 Task: Create a new field with title Stage a blank project AgileNexus with field type as Single-select and options as Not Started, In Progress and Complete
Action: Mouse moved to (48, 45)
Screenshot: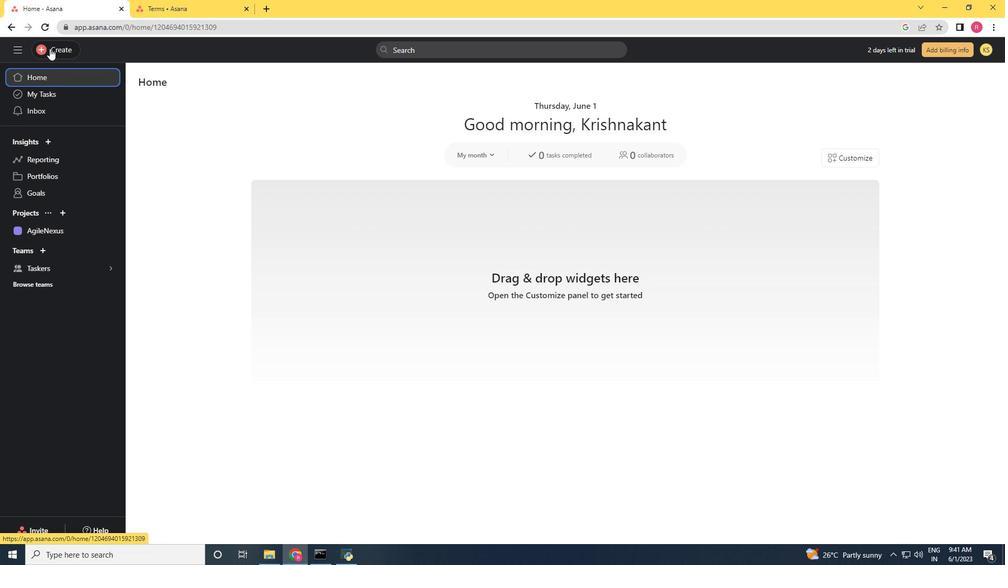 
Action: Mouse pressed left at (48, 45)
Screenshot: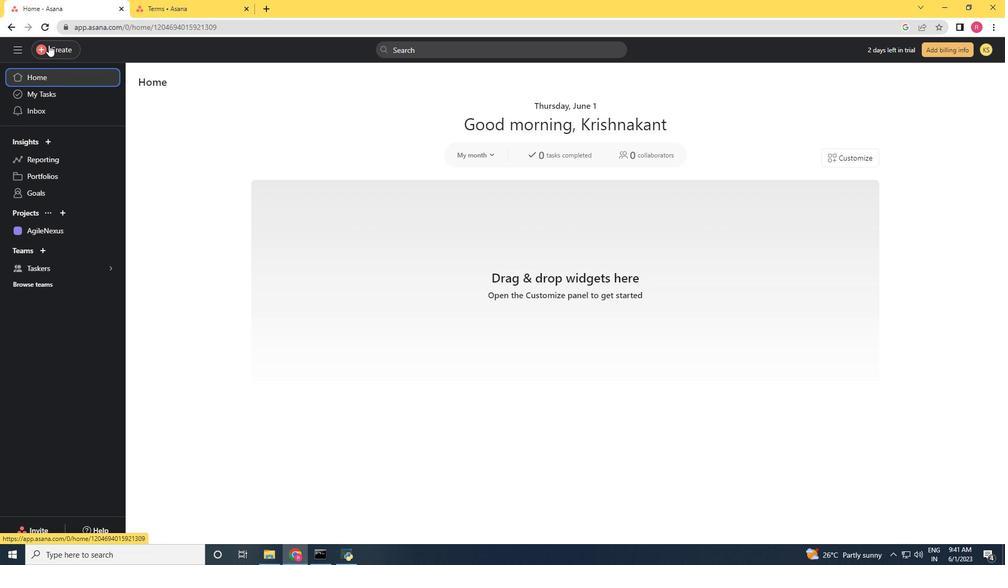 
Action: Mouse moved to (104, 70)
Screenshot: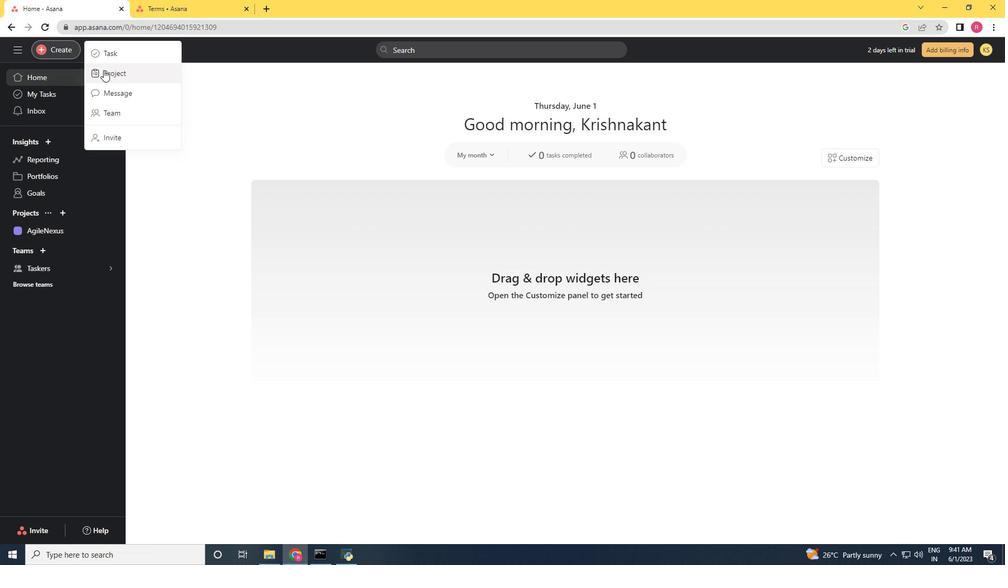 
Action: Mouse pressed left at (104, 70)
Screenshot: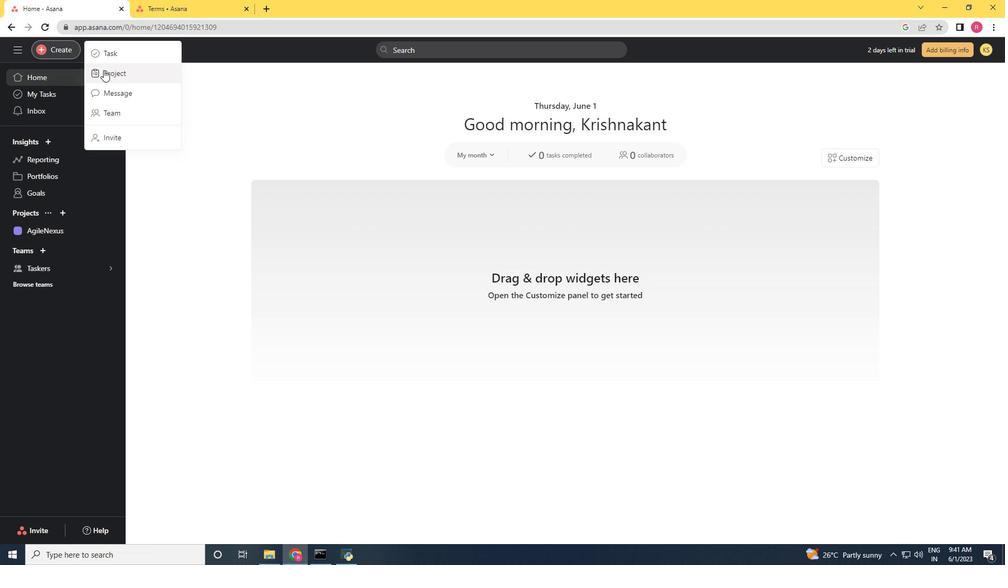 
Action: Mouse moved to (436, 316)
Screenshot: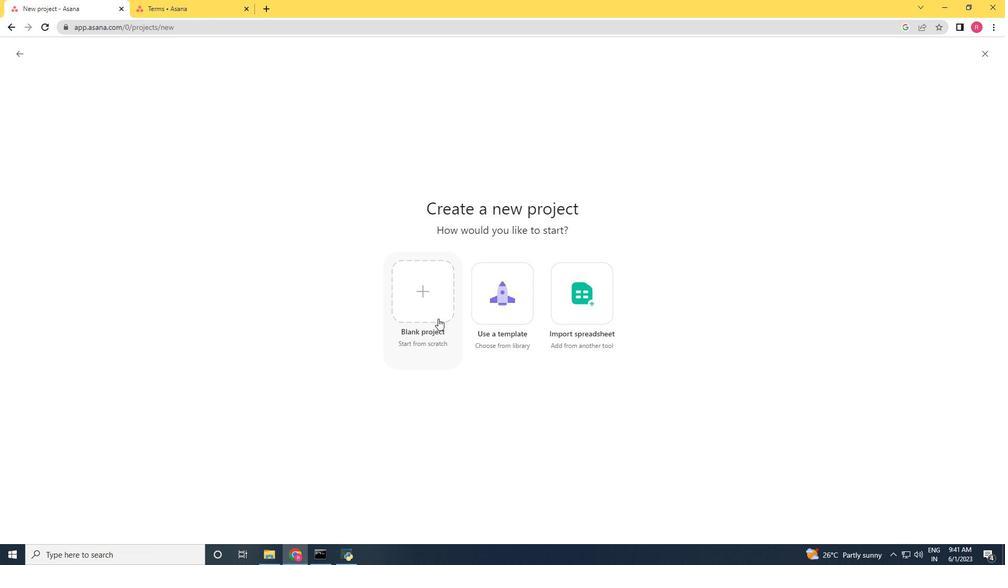 
Action: Mouse pressed left at (436, 316)
Screenshot: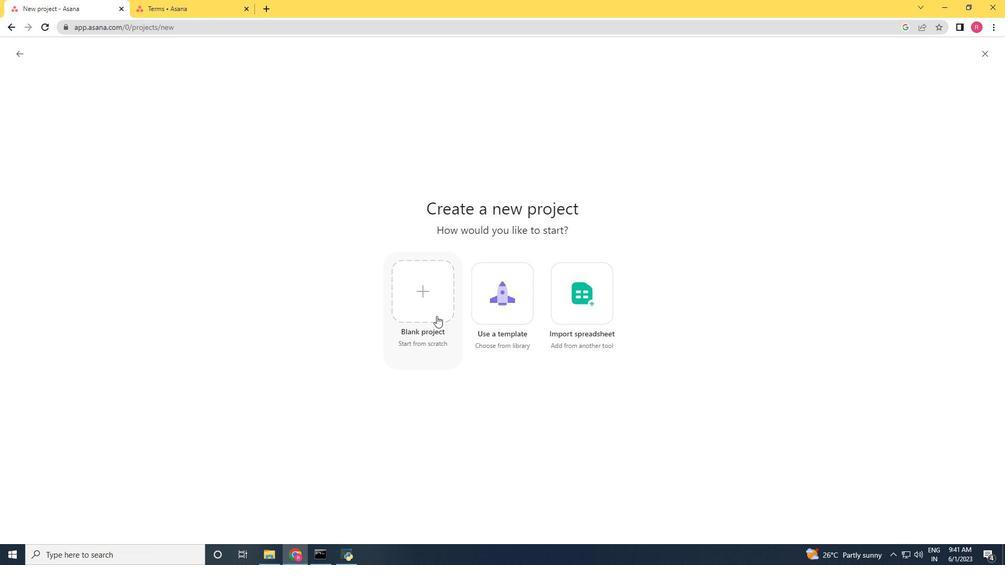 
Action: Mouse moved to (15, 49)
Screenshot: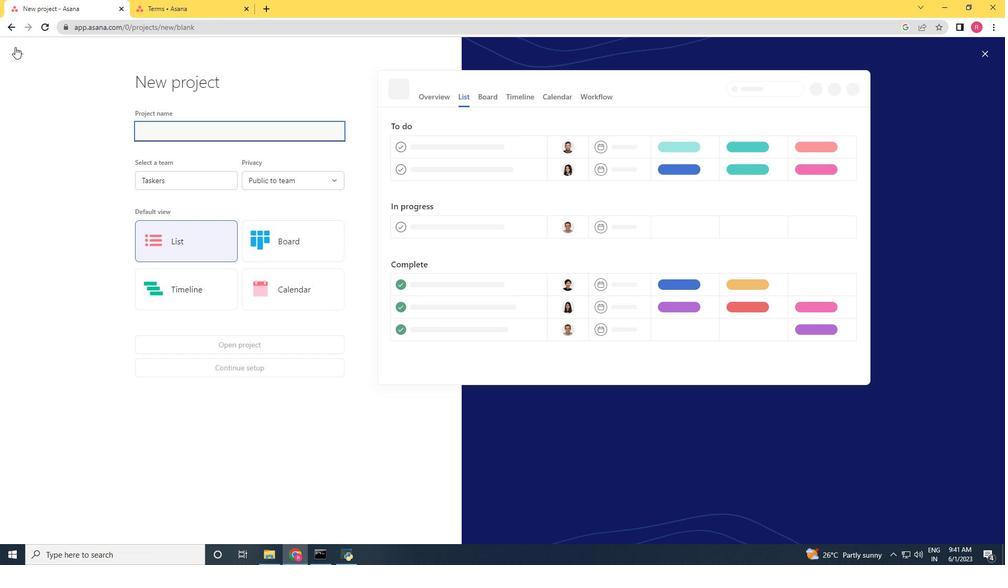 
Action: Mouse pressed left at (15, 49)
Screenshot: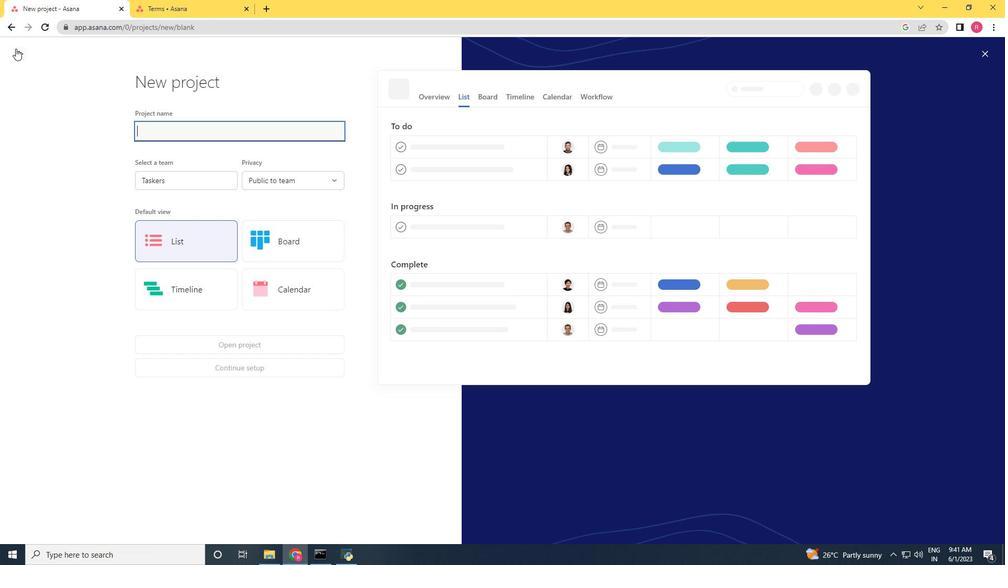 
Action: Mouse moved to (16, 49)
Screenshot: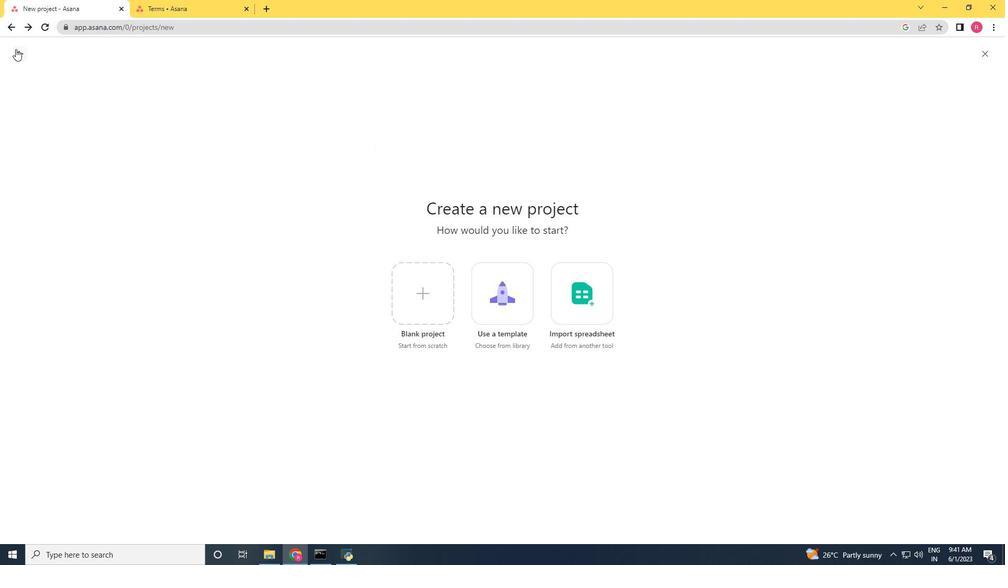 
Action: Mouse pressed left at (16, 49)
Screenshot: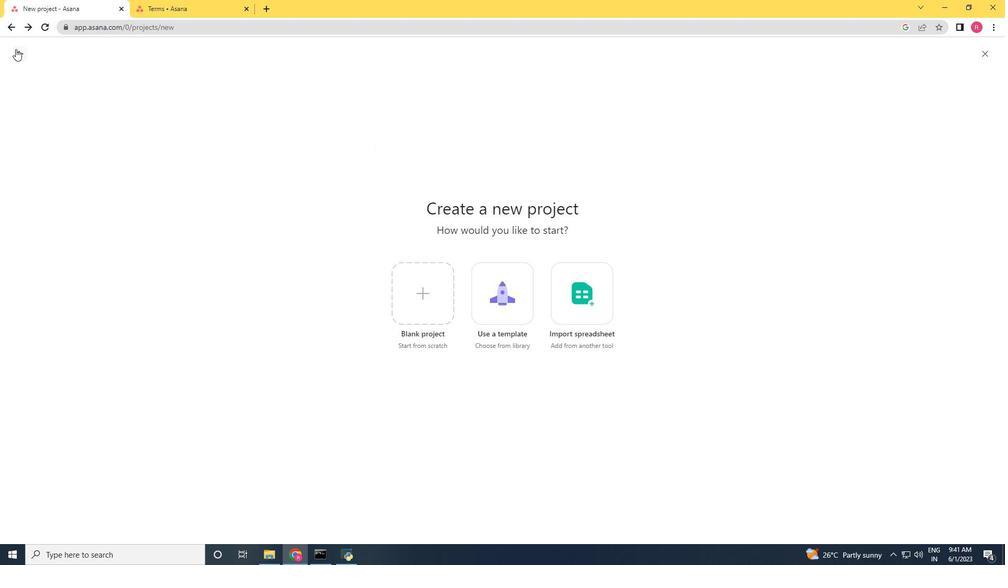
Action: Mouse moved to (33, 233)
Screenshot: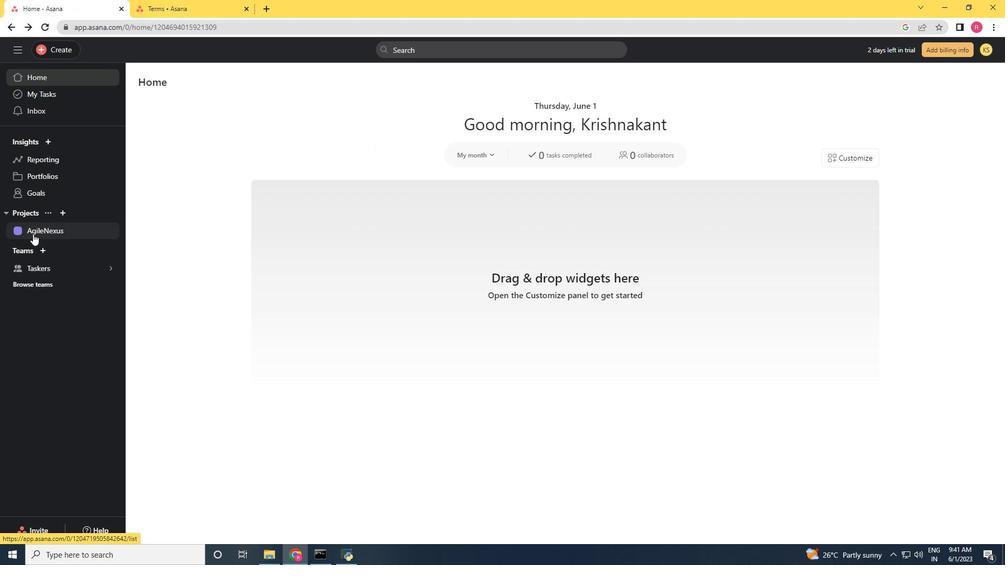 
Action: Mouse pressed left at (33, 233)
Screenshot: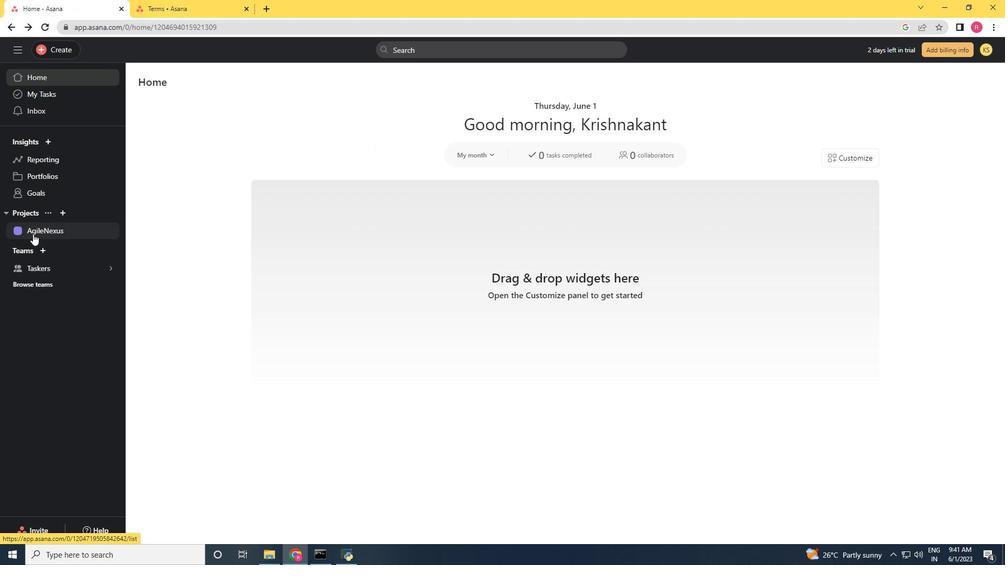 
Action: Mouse moved to (959, 88)
Screenshot: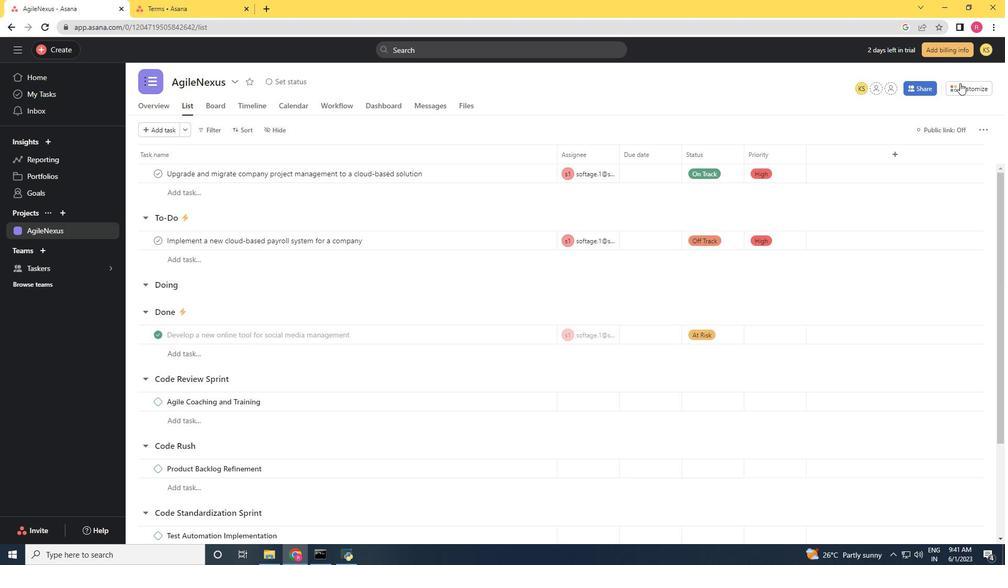 
Action: Mouse pressed left at (959, 88)
Screenshot: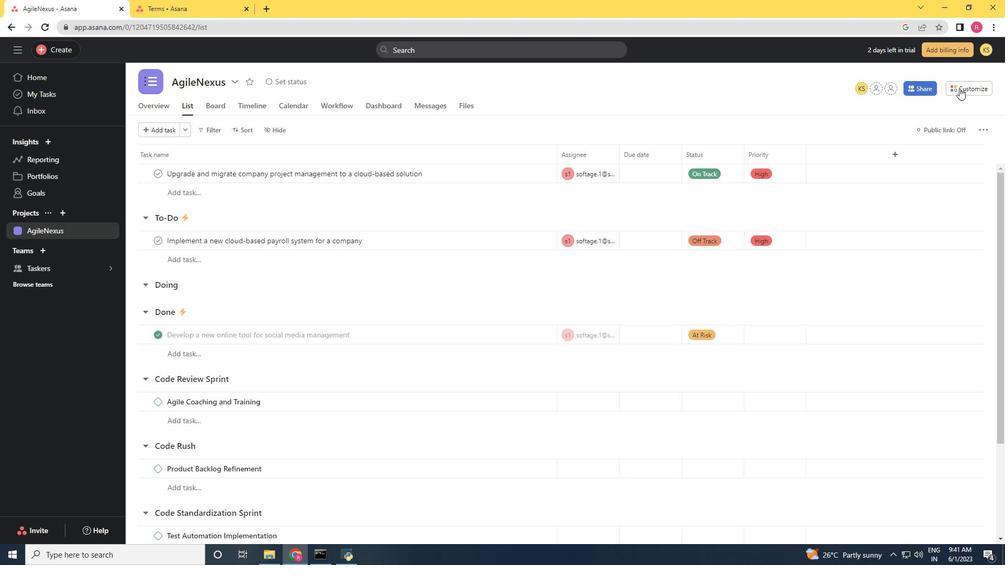 
Action: Mouse moved to (784, 193)
Screenshot: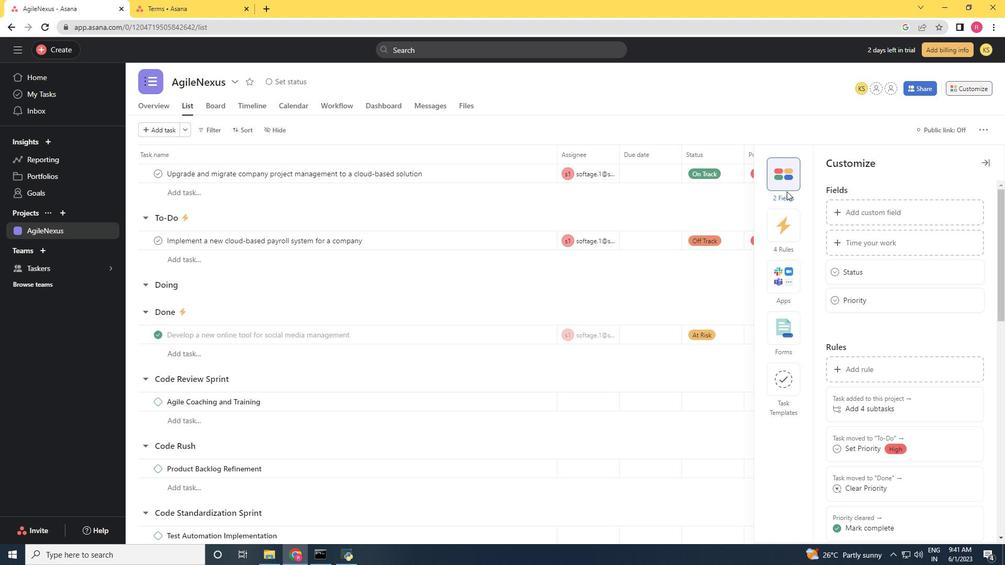 
Action: Mouse pressed left at (784, 193)
Screenshot: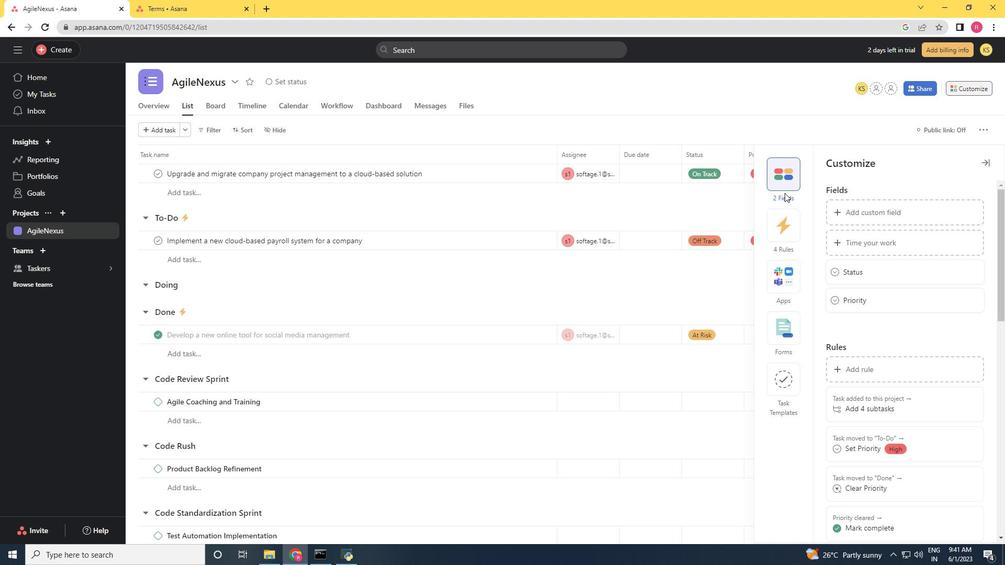 
Action: Mouse moved to (865, 208)
Screenshot: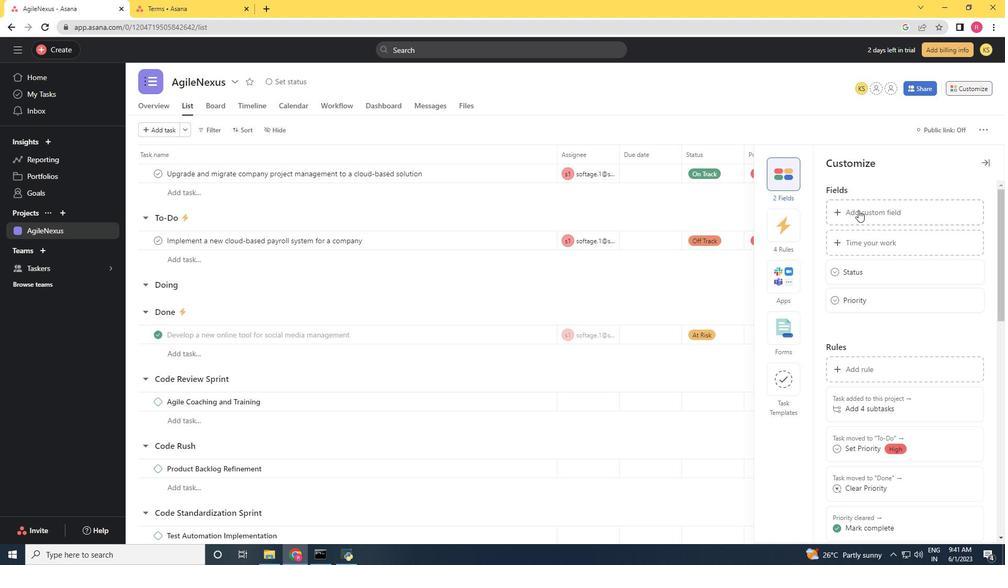 
Action: Mouse pressed left at (865, 208)
Screenshot: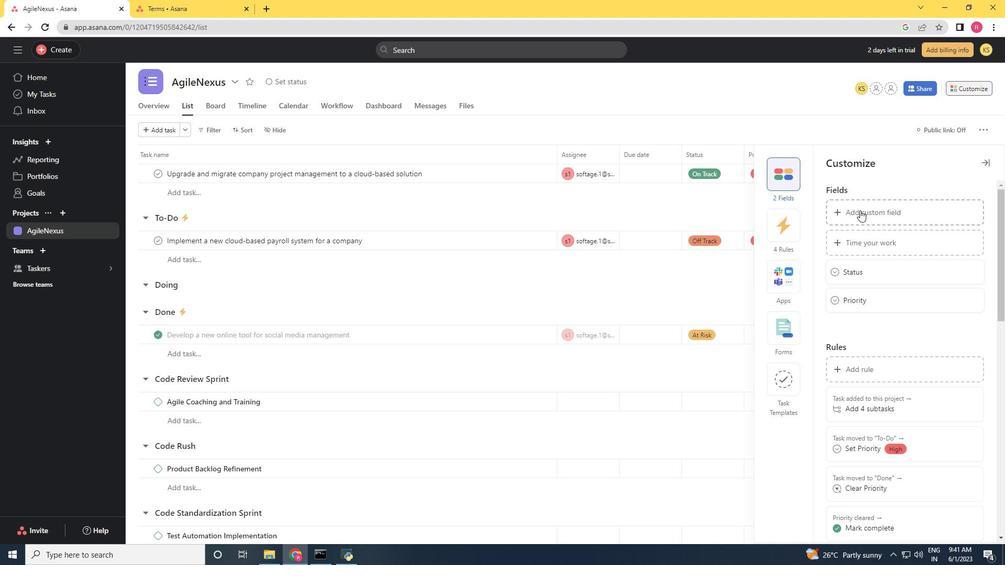 
Action: Mouse moved to (447, 191)
Screenshot: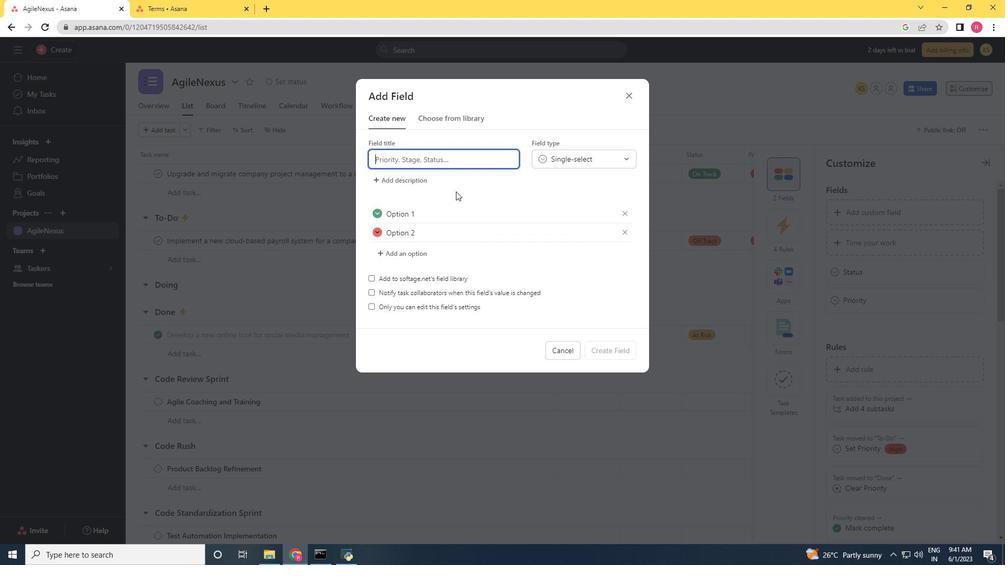 
Action: Key pressed <Key.shift>Stage
Screenshot: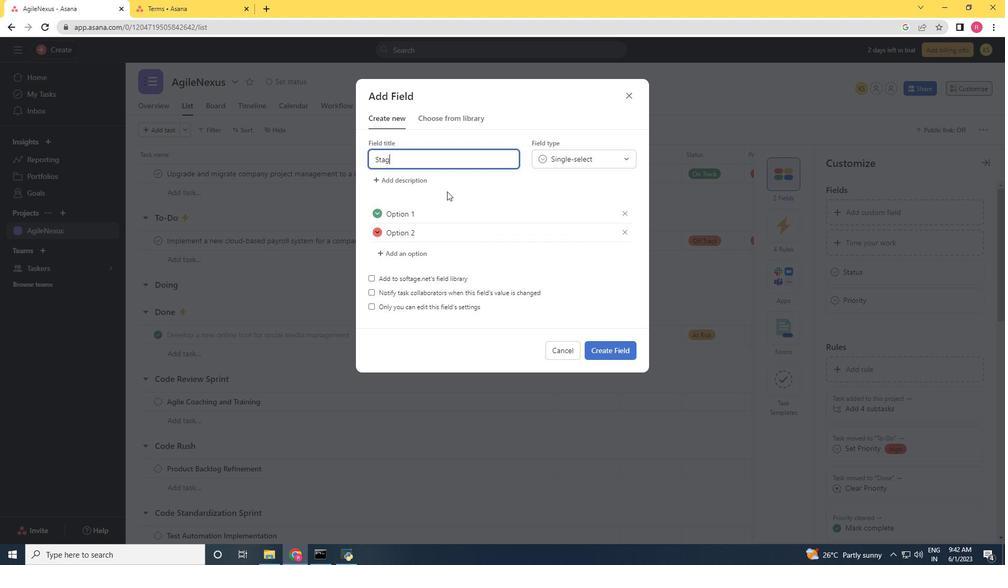 
Action: Mouse moved to (438, 220)
Screenshot: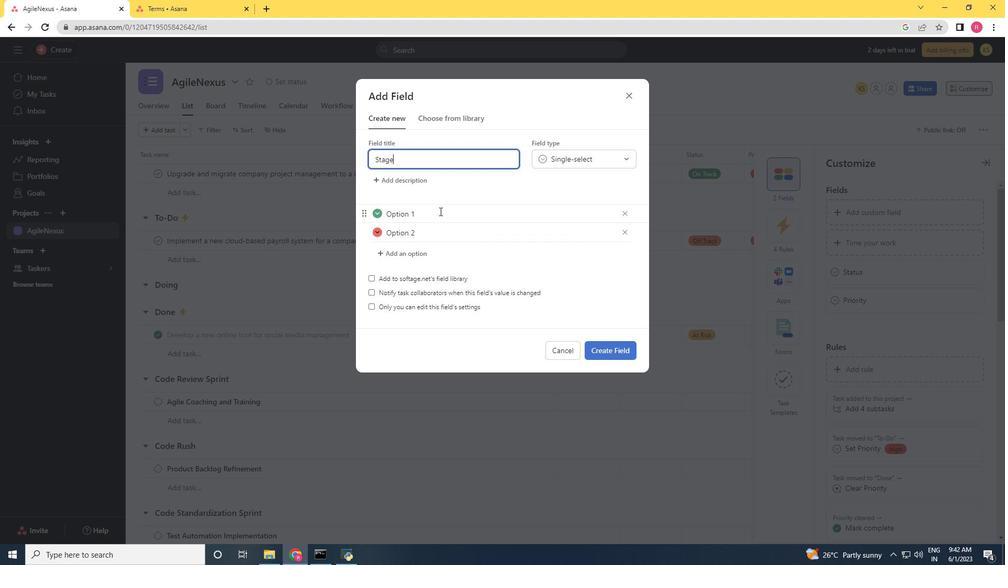 
Action: Mouse pressed left at (438, 220)
Screenshot: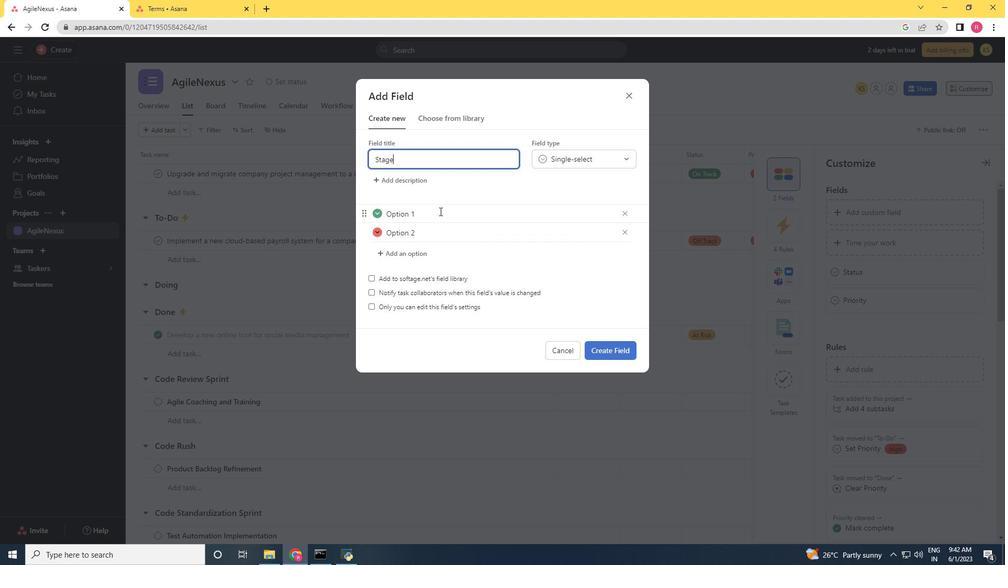 
Action: Key pressed <Key.backspace><Key.backspace><Key.backspace><Key.backspace><Key.backspace><Key.backspace><Key.backspace><Key.backspace><Key.shift><Key.shift><Key.shift><Key.shift><Key.shift>Not<Key.space><Key.shift>Started<Key.space><Key.enter><Key.shift>In<Key.space><Key.shift>Progress<Key.space><Key.enter><Key.shift>Complete
Screenshot: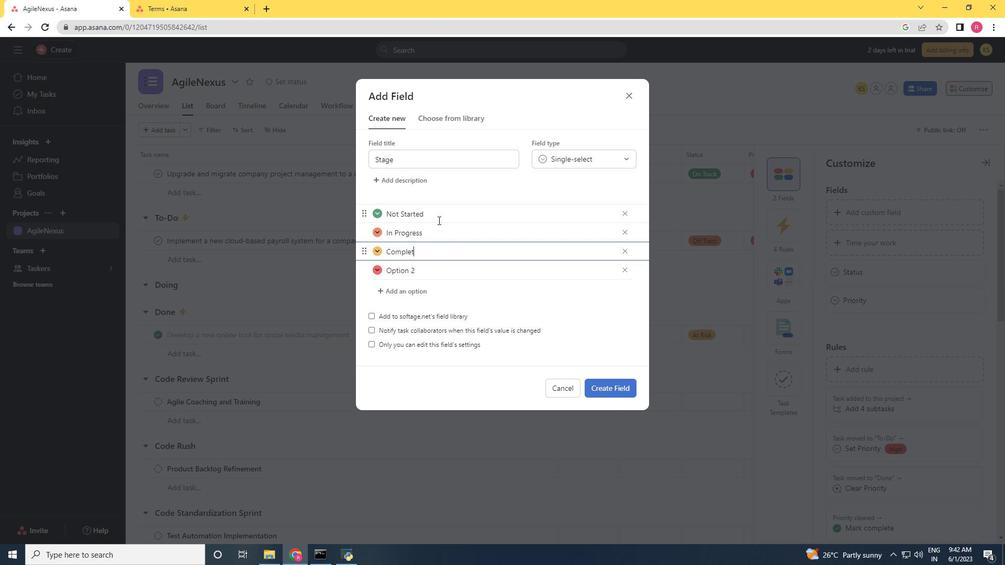 
Action: Mouse moved to (623, 271)
Screenshot: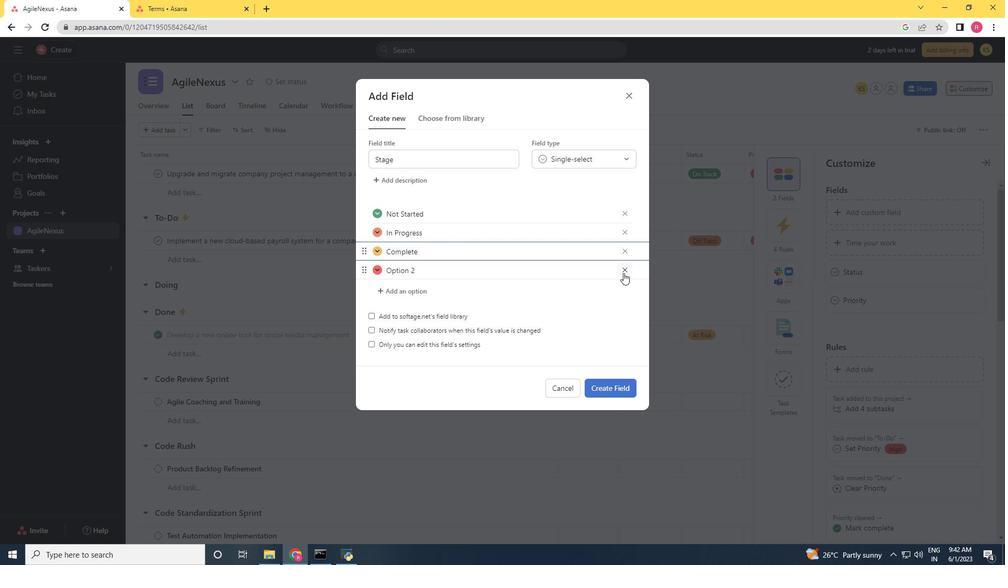 
Action: Mouse pressed left at (623, 271)
Screenshot: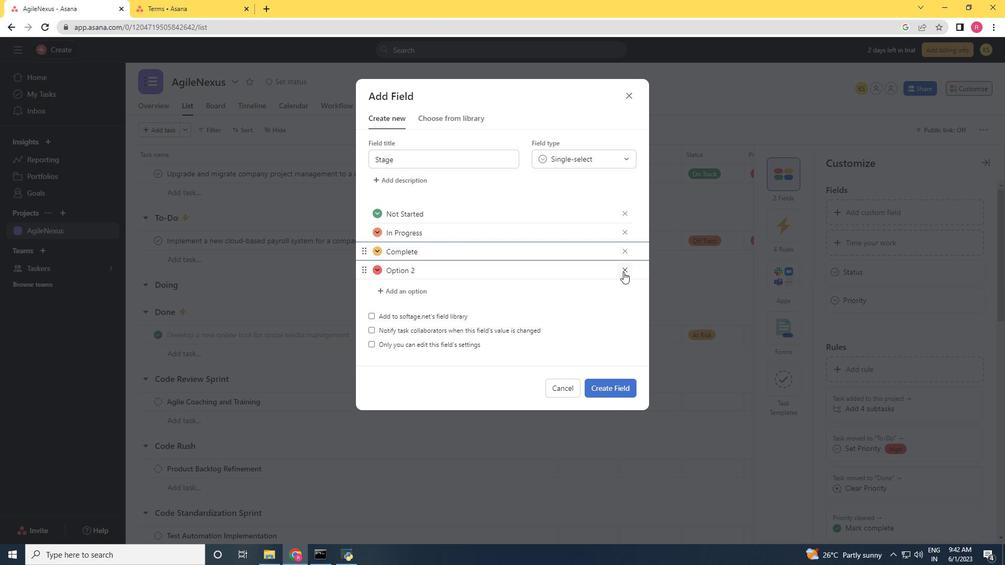 
Action: Mouse moved to (588, 152)
Screenshot: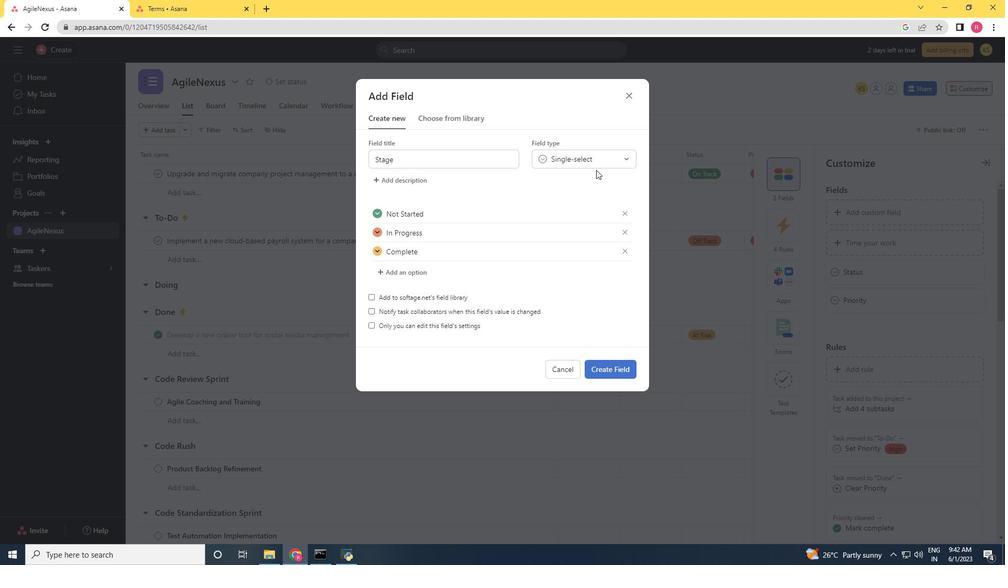 
Action: Mouse pressed left at (588, 152)
Screenshot: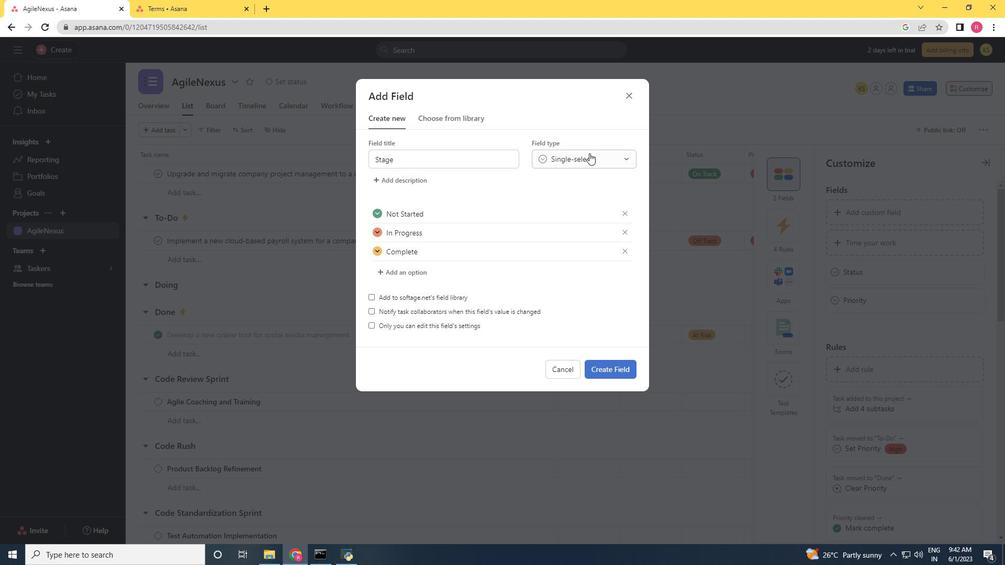 
Action: Mouse moved to (578, 176)
Screenshot: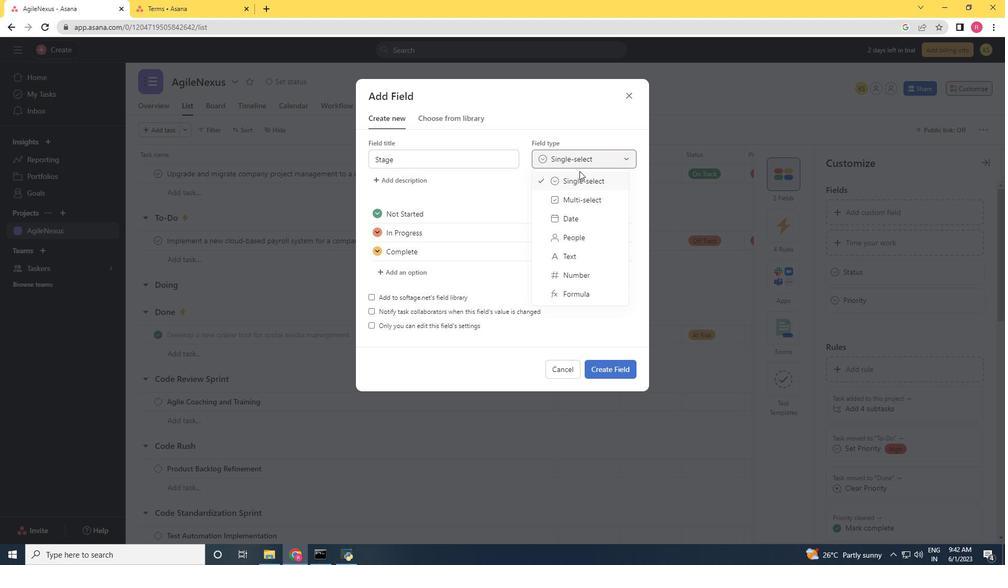 
Action: Mouse pressed left at (578, 176)
Screenshot: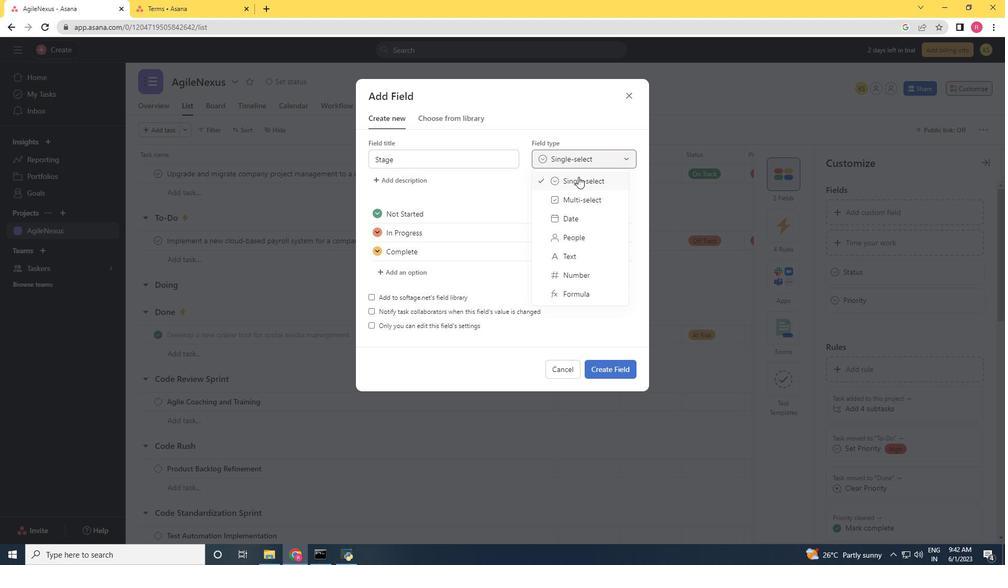 
Action: Mouse moved to (604, 371)
Screenshot: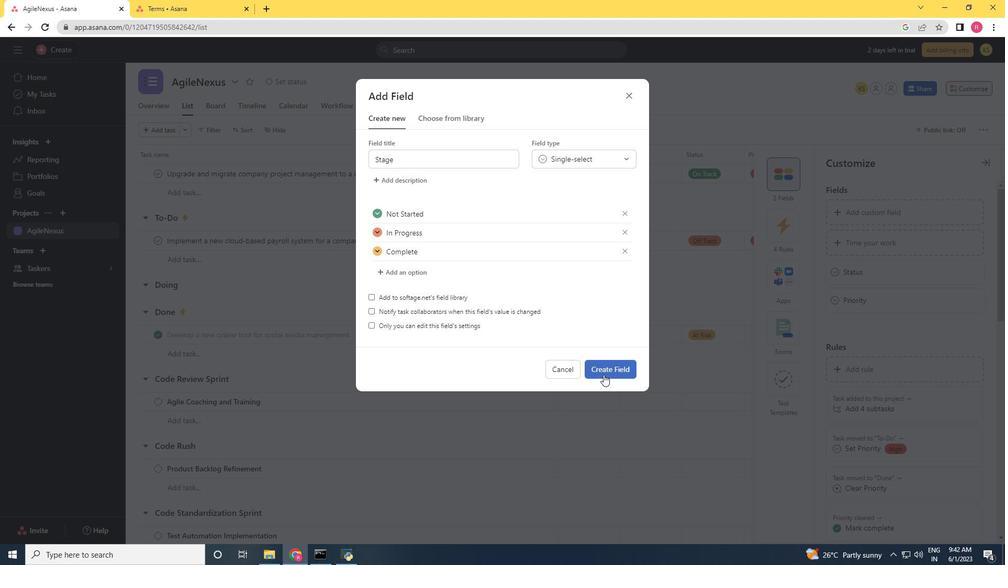 
Action: Mouse pressed left at (604, 371)
Screenshot: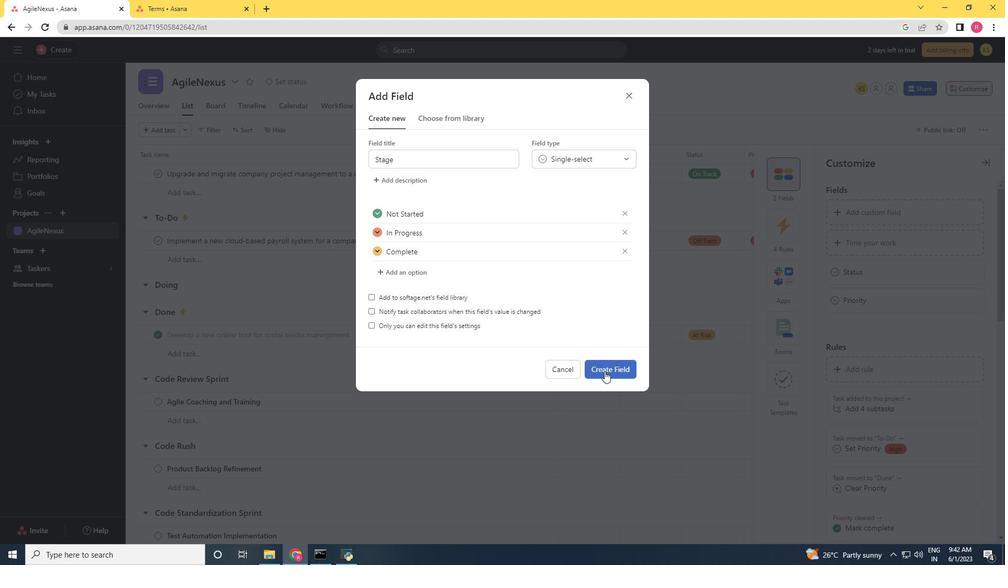 
